Task: Create a sub task System Test and UAT for the task  Create a data backup and recovery plan for a company's IT infrastructure in the project AdvantEdge , assign it to team member softage.1@softage.net and update the status of the sub task to  At Risk , set the priority of the sub task to Medium
Action: Mouse moved to (150, 120)
Screenshot: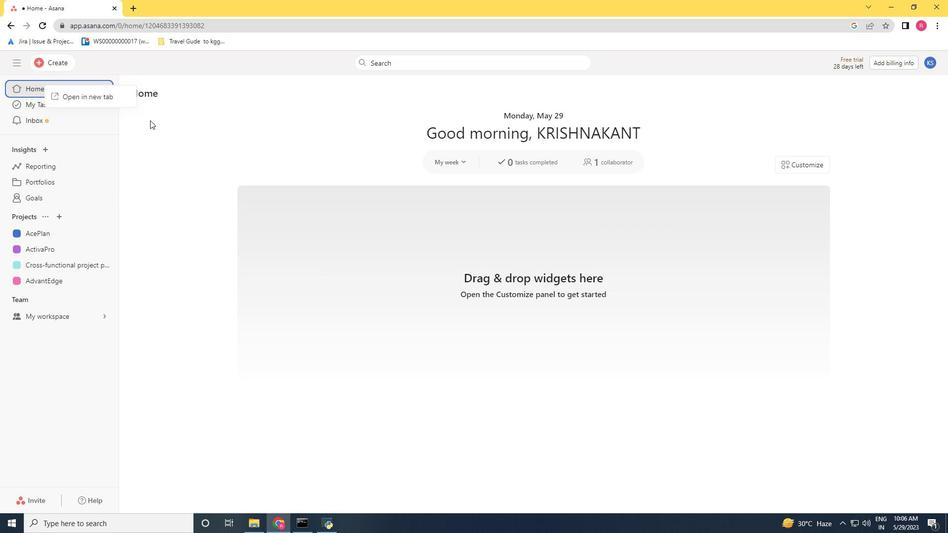 
Action: Mouse pressed left at (150, 120)
Screenshot: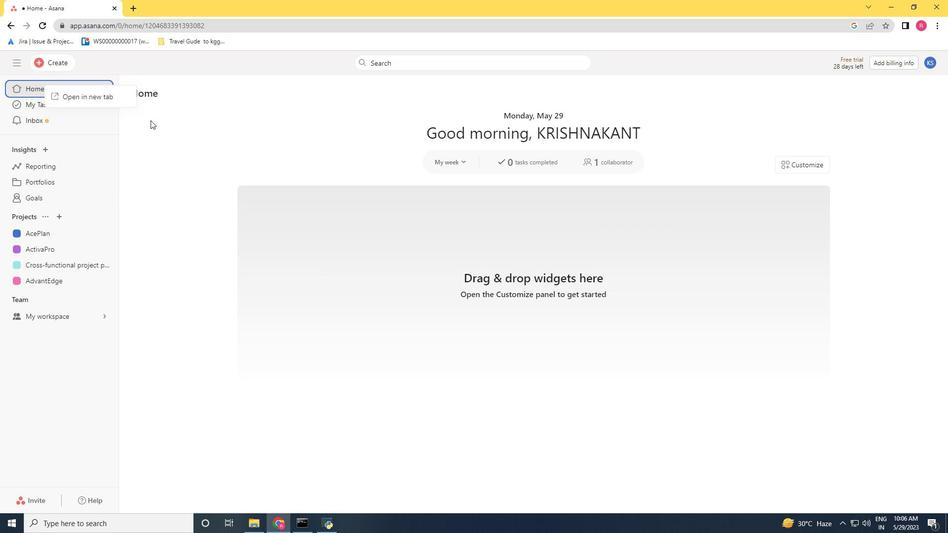 
Action: Mouse moved to (62, 283)
Screenshot: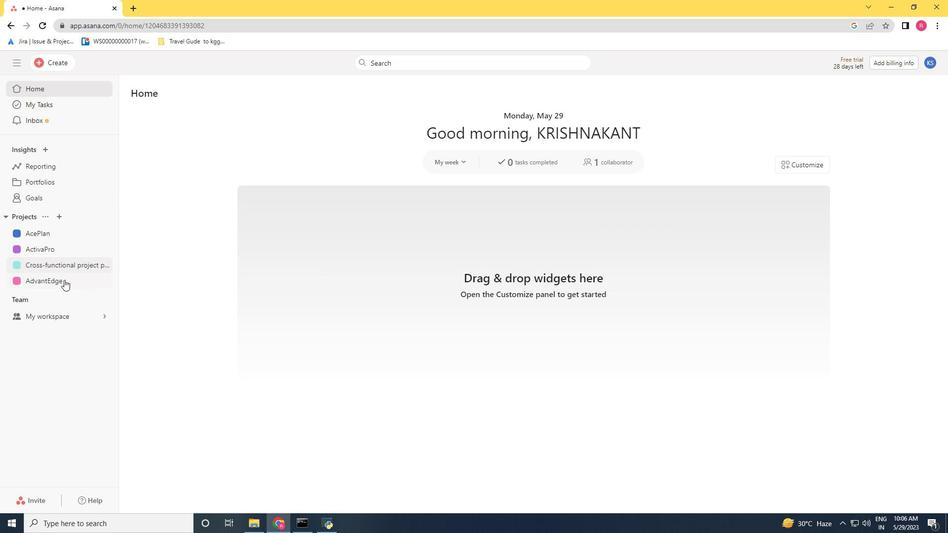 
Action: Mouse pressed left at (62, 283)
Screenshot: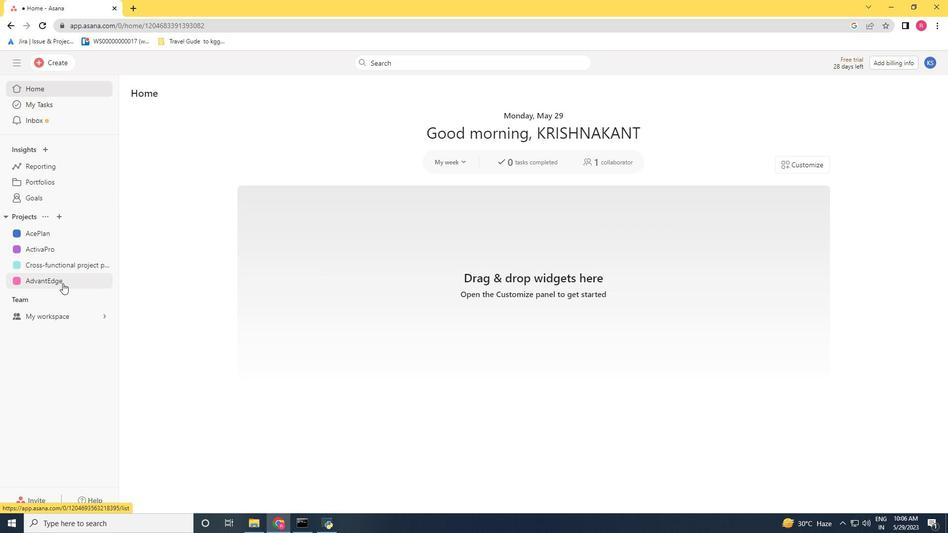 
Action: Mouse moved to (415, 234)
Screenshot: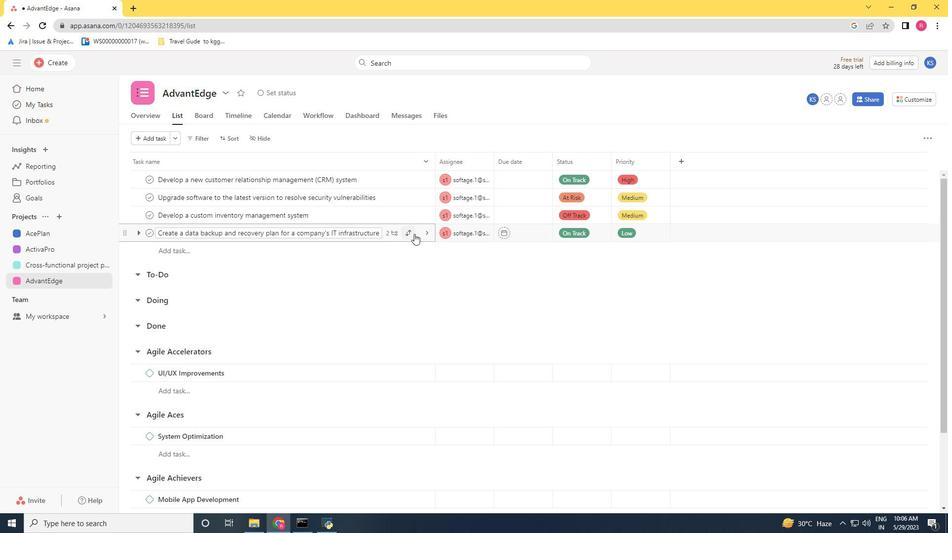 
Action: Mouse pressed left at (415, 234)
Screenshot: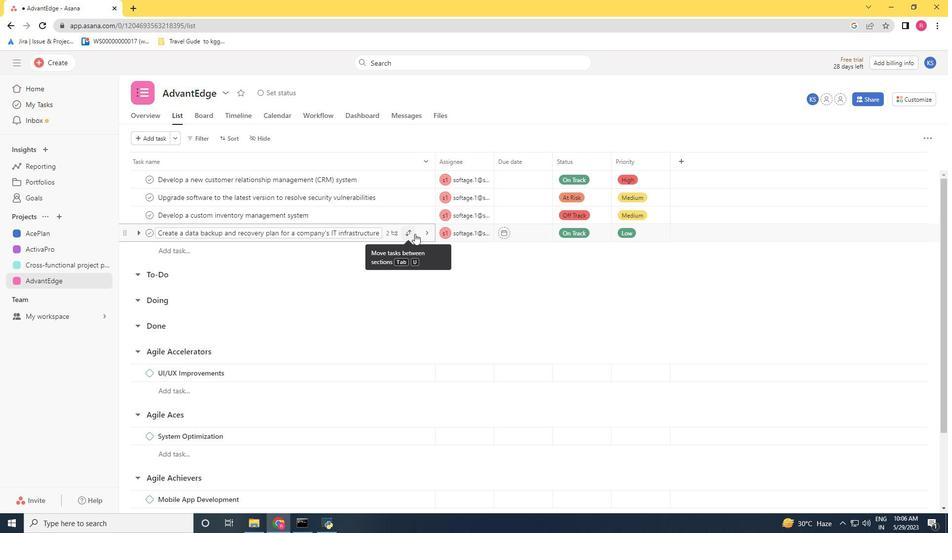 
Action: Mouse moved to (717, 338)
Screenshot: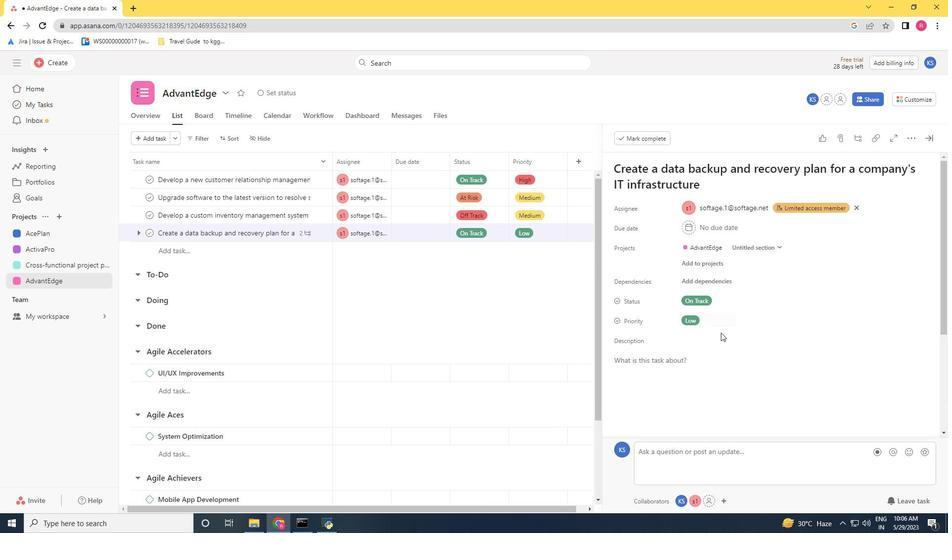
Action: Mouse scrolled (717, 338) with delta (0, 0)
Screenshot: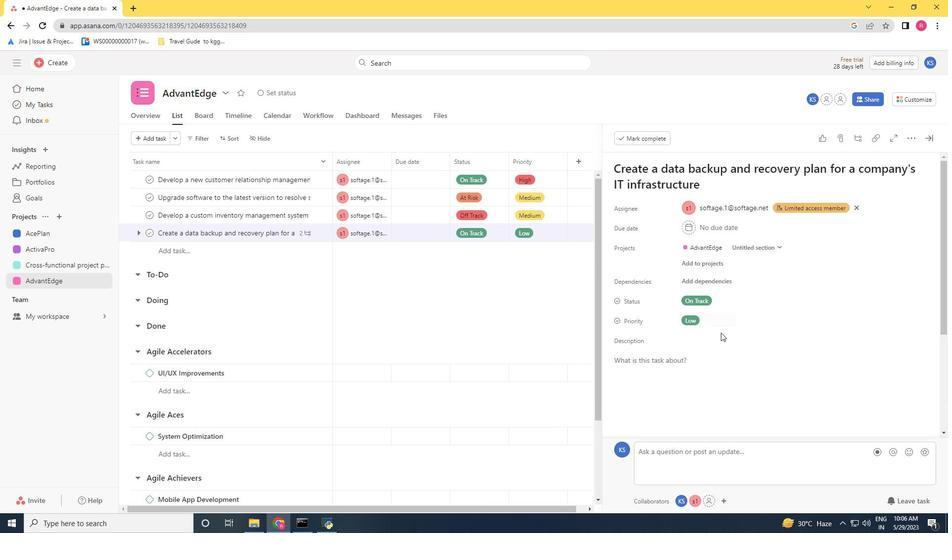 
Action: Mouse scrolled (717, 338) with delta (0, 0)
Screenshot: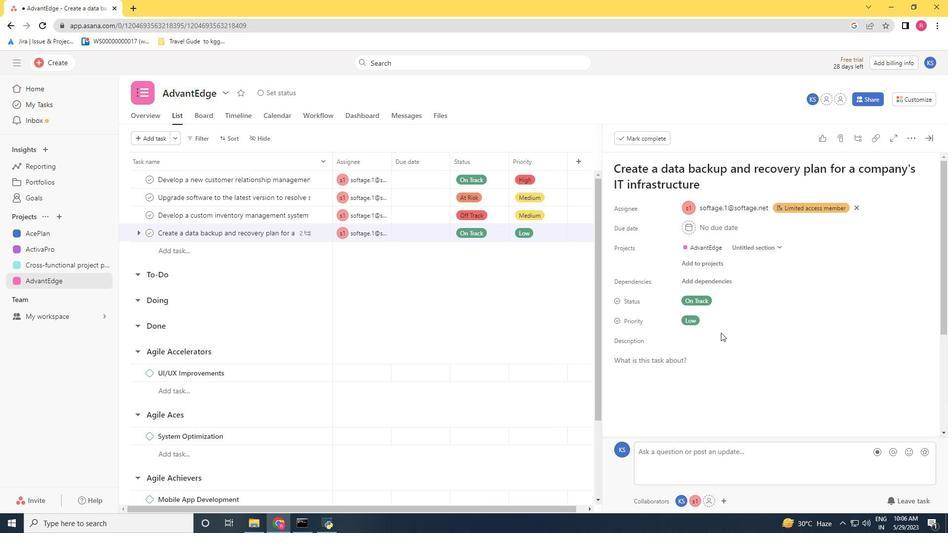 
Action: Mouse moved to (717, 339)
Screenshot: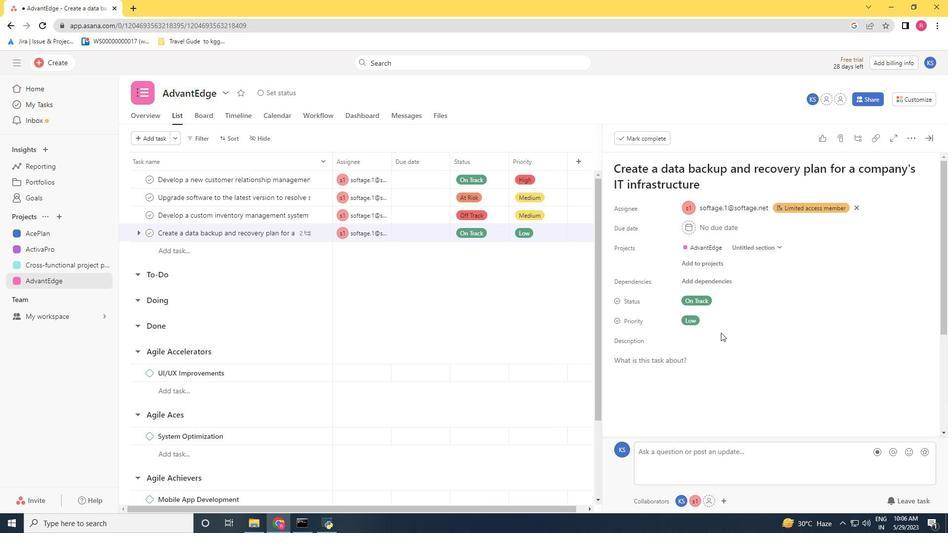 
Action: Mouse scrolled (717, 338) with delta (0, 0)
Screenshot: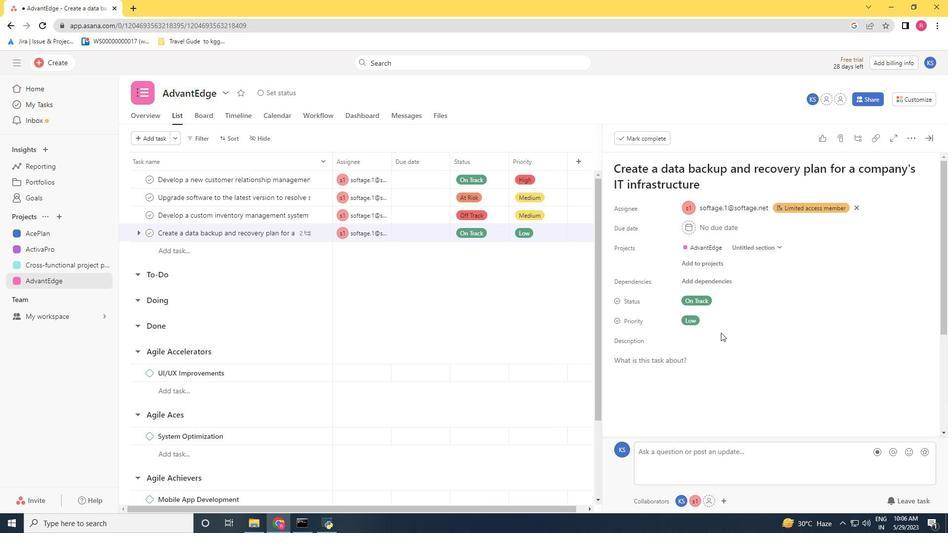 
Action: Mouse scrolled (717, 338) with delta (0, 0)
Screenshot: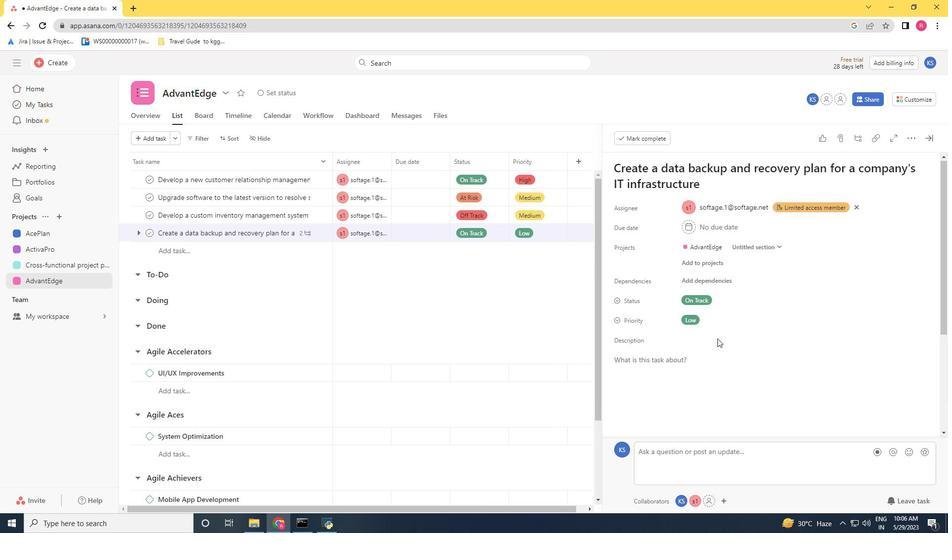 
Action: Mouse moved to (652, 358)
Screenshot: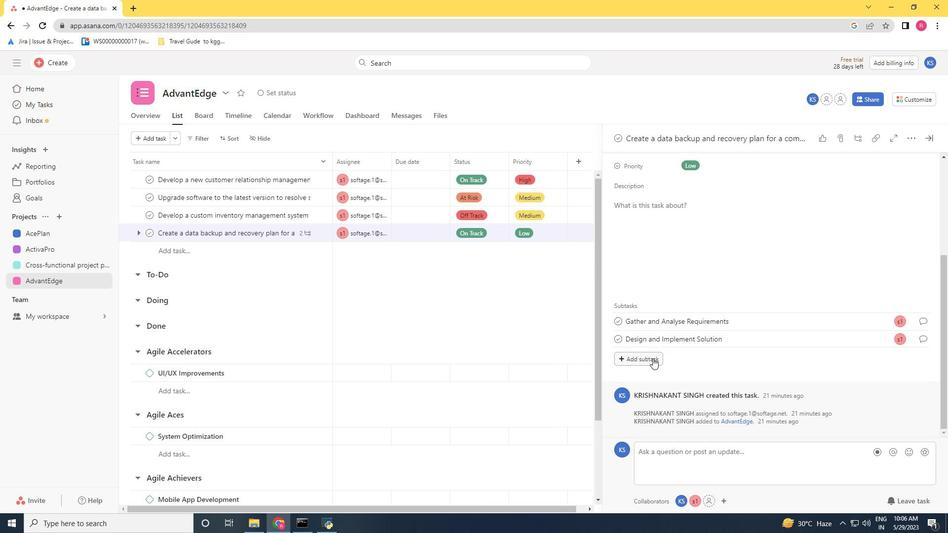 
Action: Mouse pressed left at (652, 358)
Screenshot: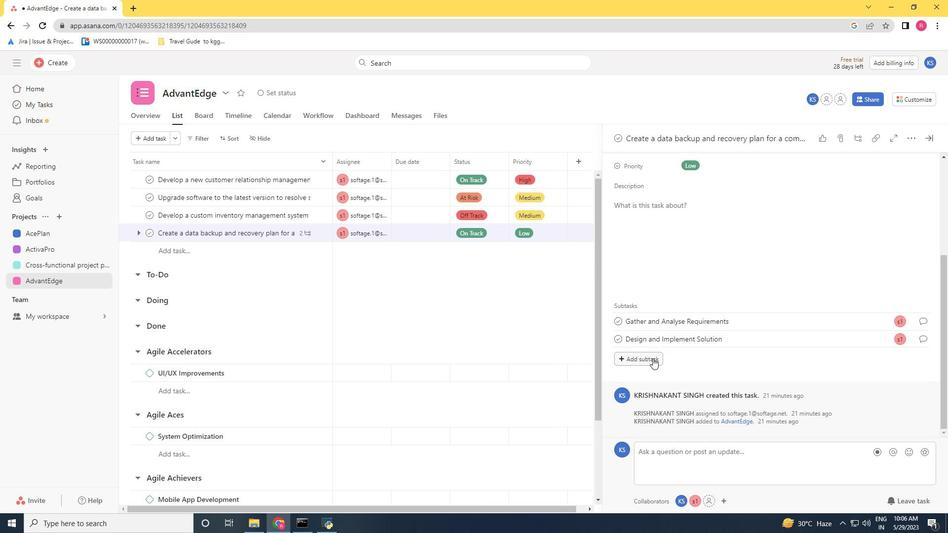 
Action: Key pressed <Key.shift>System<Key.space><Key.shift>tesr<Key.backspace>t<Key.backspace><Key.backspace><Key.backspace><Key.backspace><Key.shift>test<Key.backspace><Key.backspace><Key.backspace><Key.backspace><Key.shift>Test<Key.space>and<Key.space><Key.shift>UAT<Key.space>
Screenshot: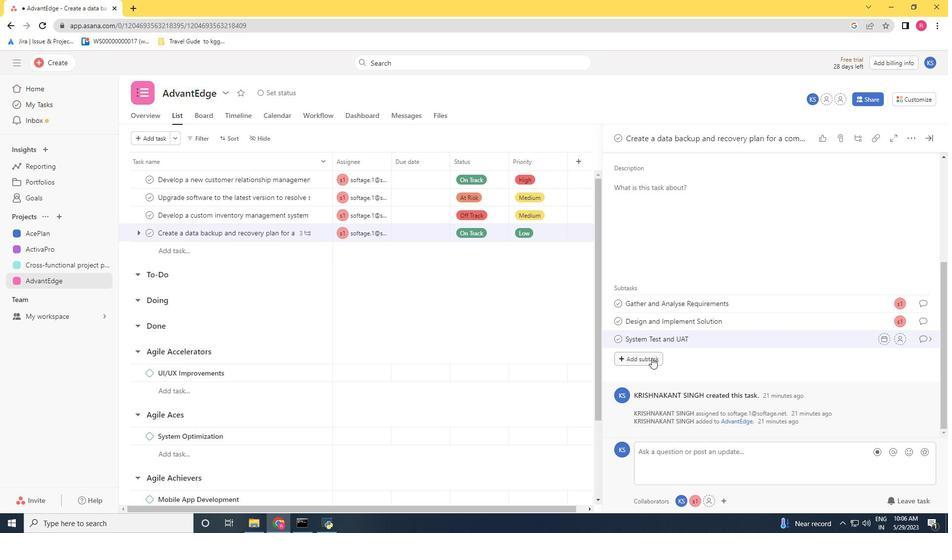 
Action: Mouse moved to (903, 342)
Screenshot: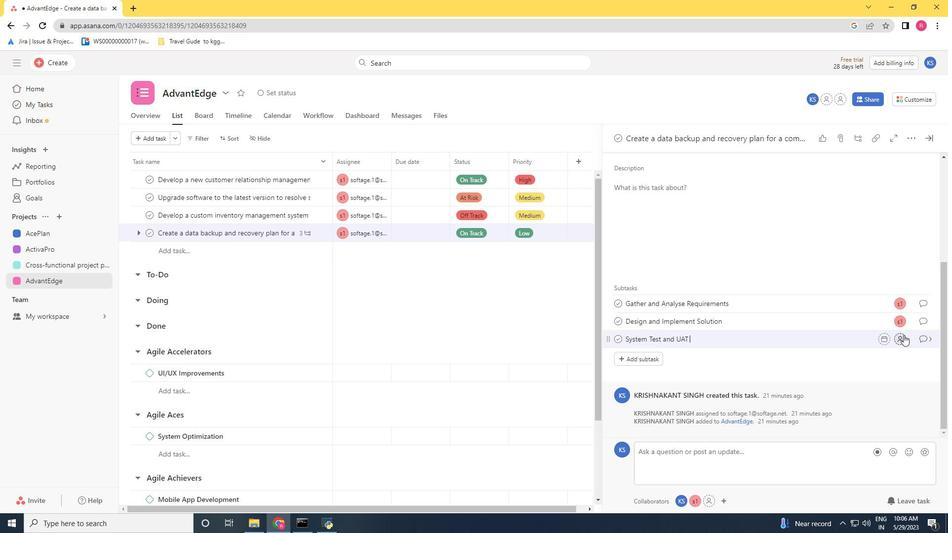 
Action: Mouse pressed left at (903, 342)
Screenshot: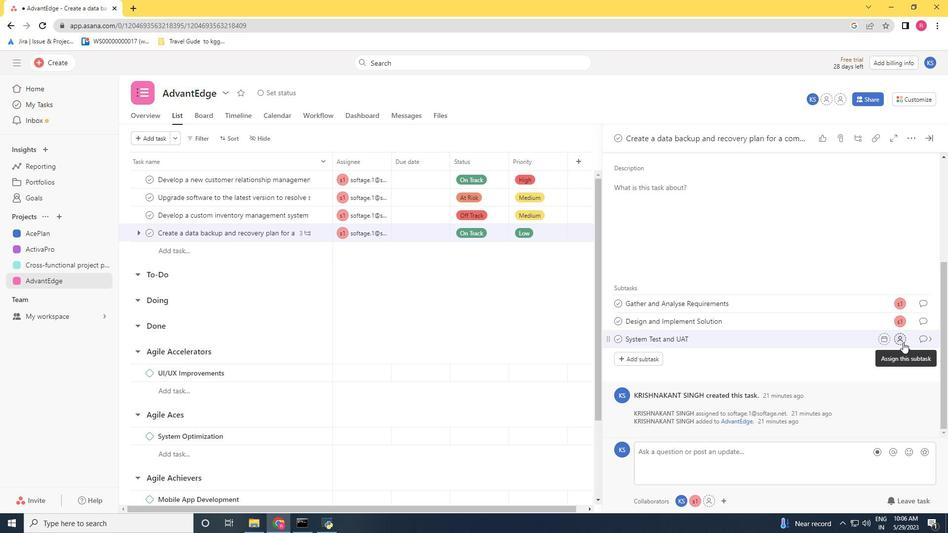 
Action: Mouse moved to (880, 331)
Screenshot: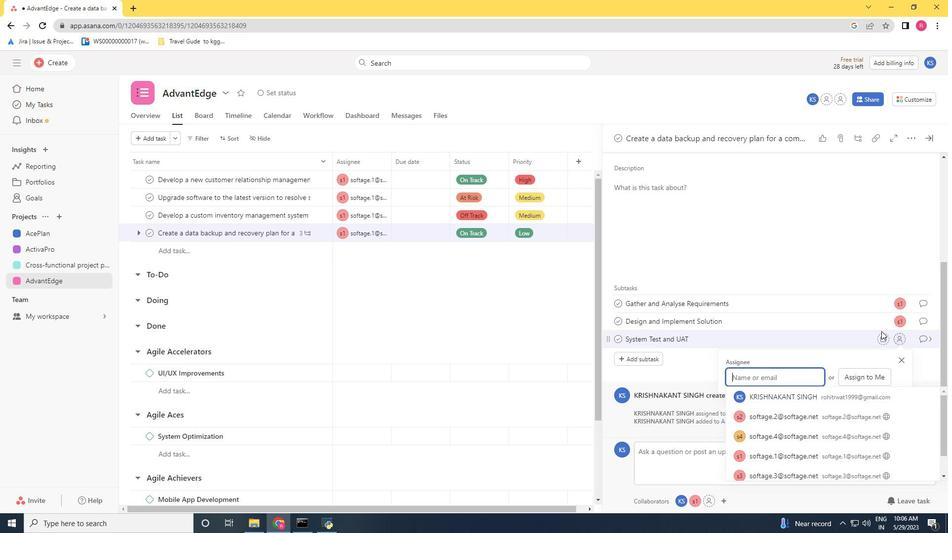 
Action: Key pressed softage.1<Key.shift>@sftage.net
Screenshot: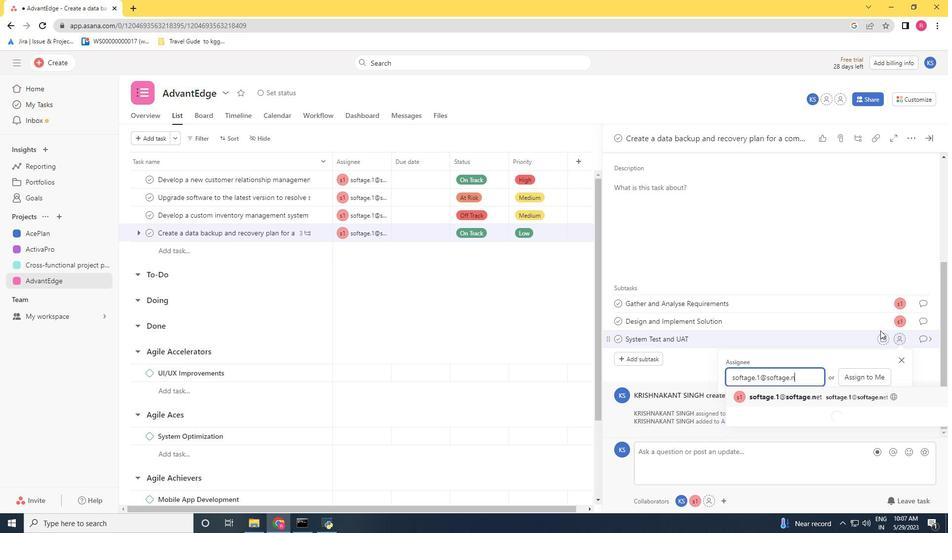 
Action: Mouse moved to (812, 402)
Screenshot: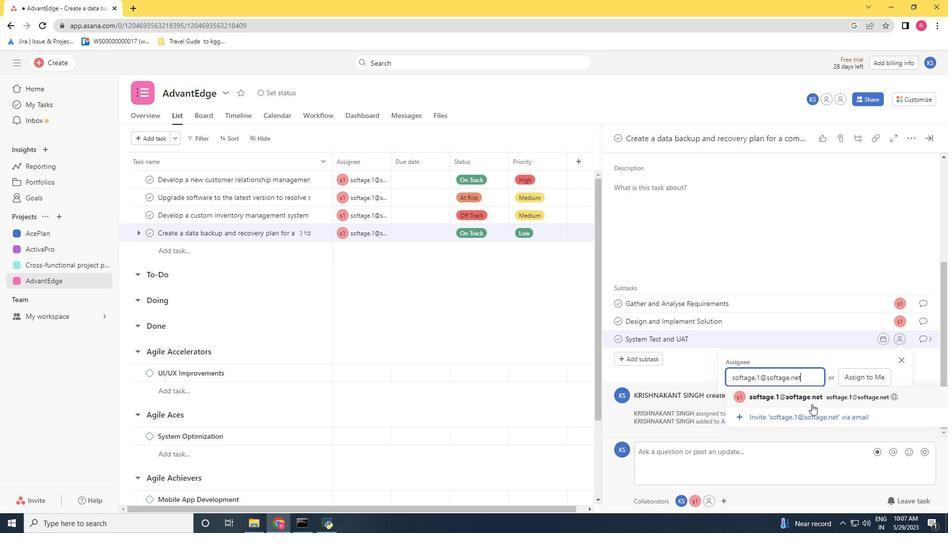 
Action: Mouse pressed left at (812, 402)
Screenshot: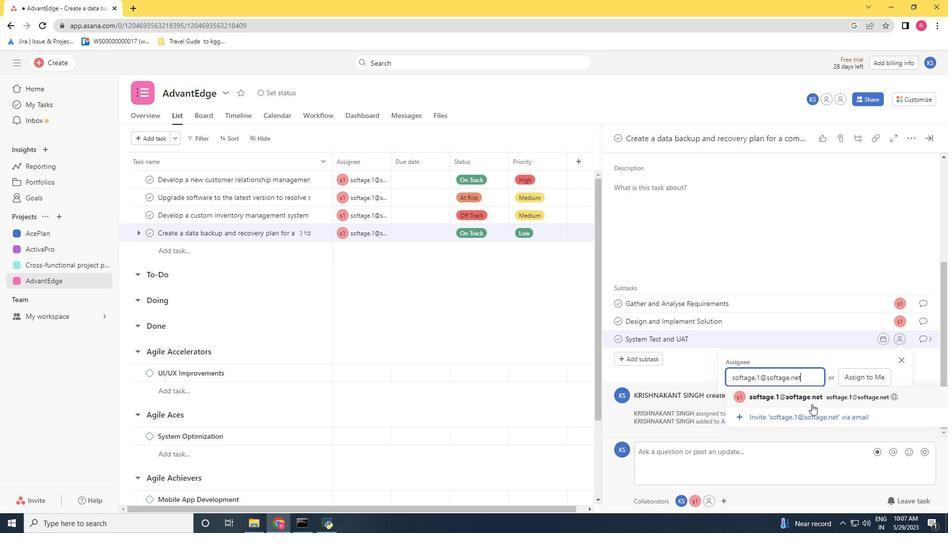 
Action: Mouse moved to (925, 337)
Screenshot: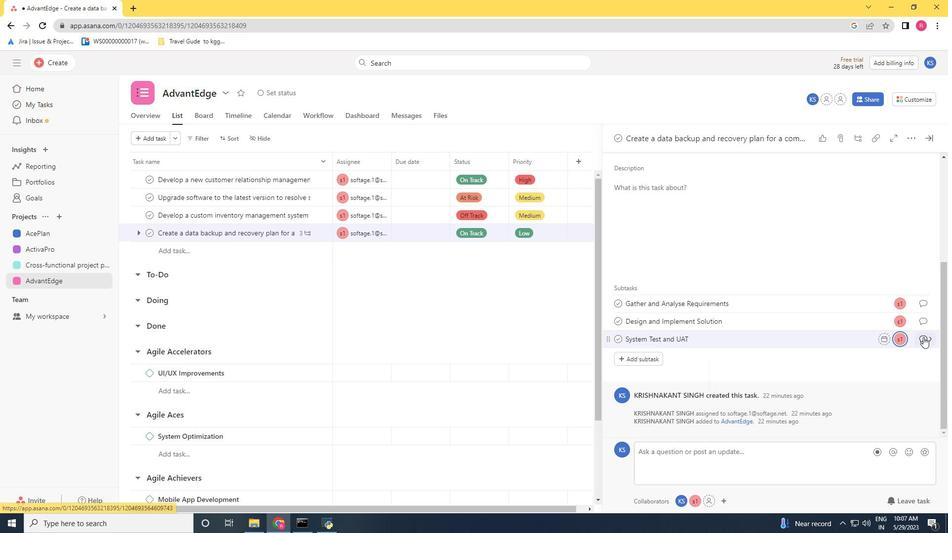 
Action: Mouse pressed left at (925, 337)
Screenshot: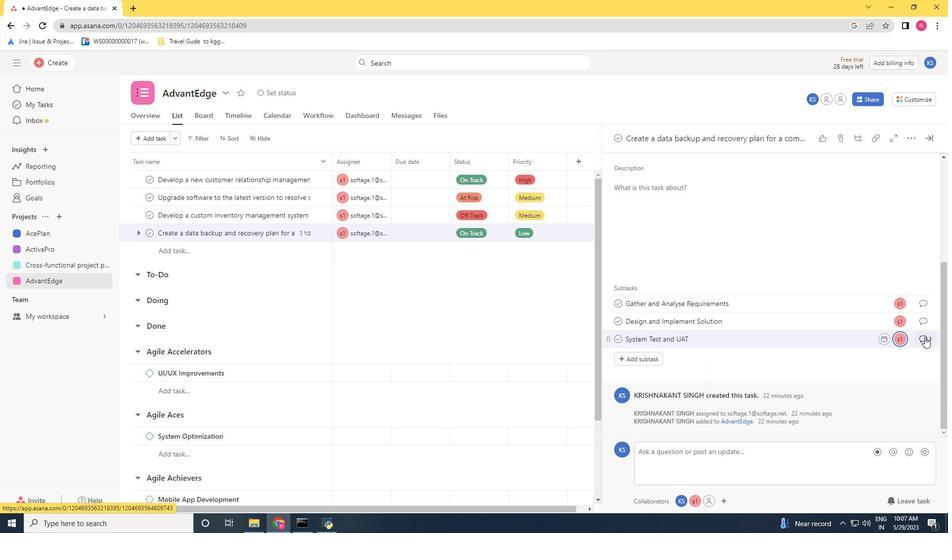 
Action: Mouse moved to (659, 276)
Screenshot: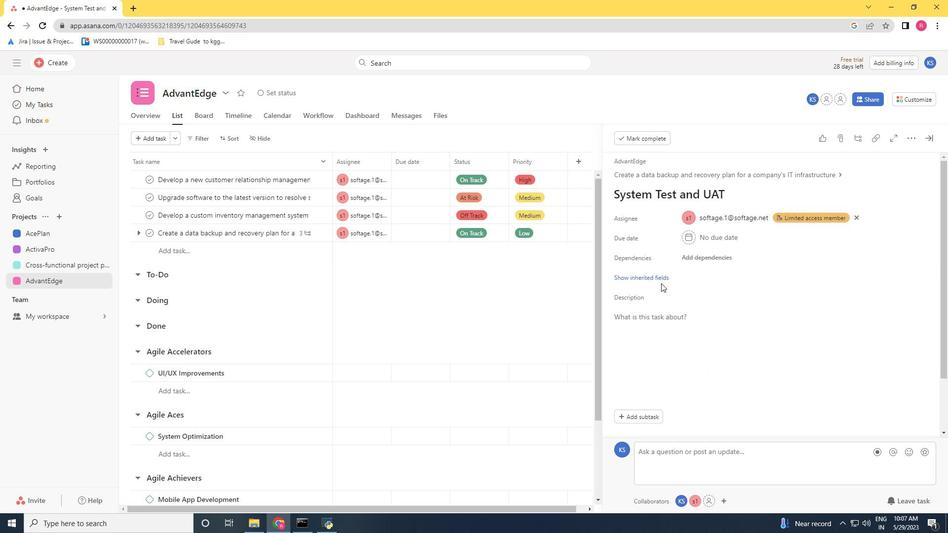 
Action: Mouse pressed left at (659, 276)
Screenshot: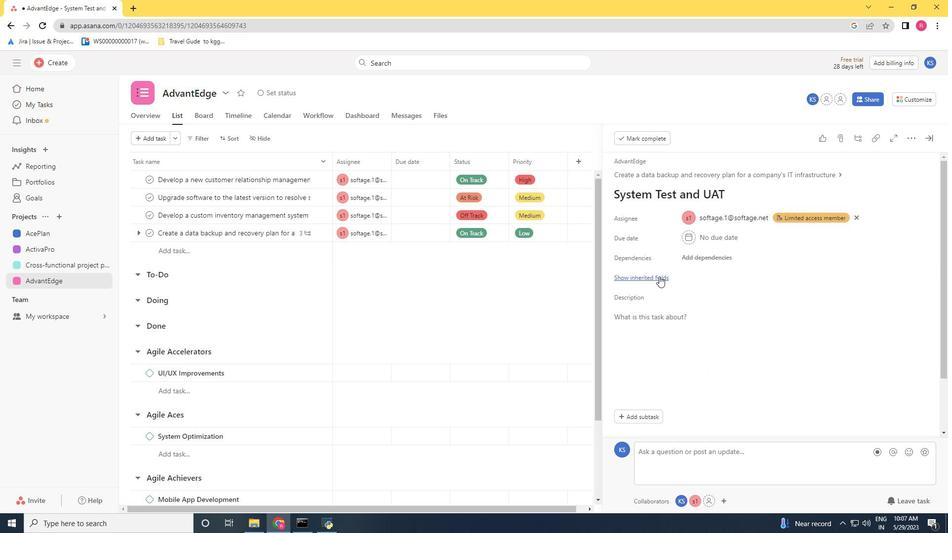 
Action: Mouse moved to (683, 296)
Screenshot: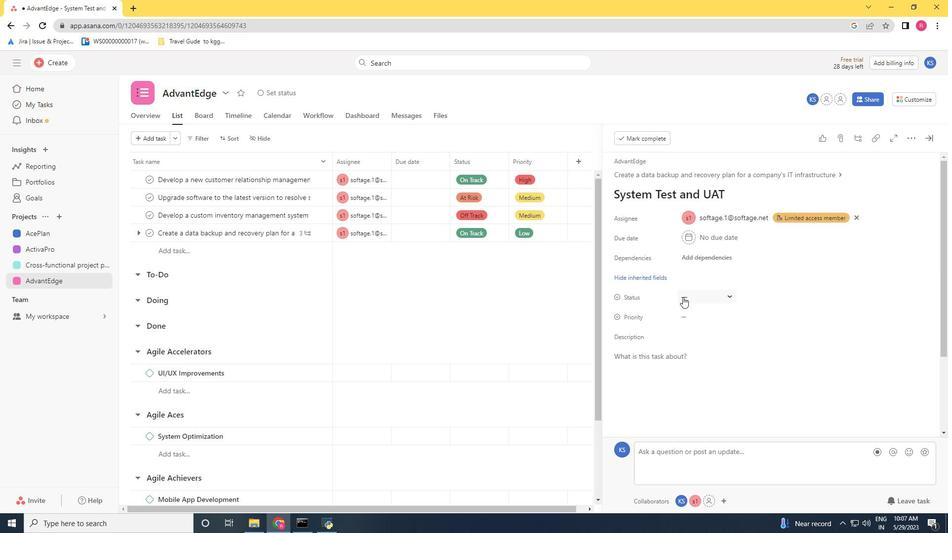 
Action: Mouse pressed left at (683, 296)
Screenshot: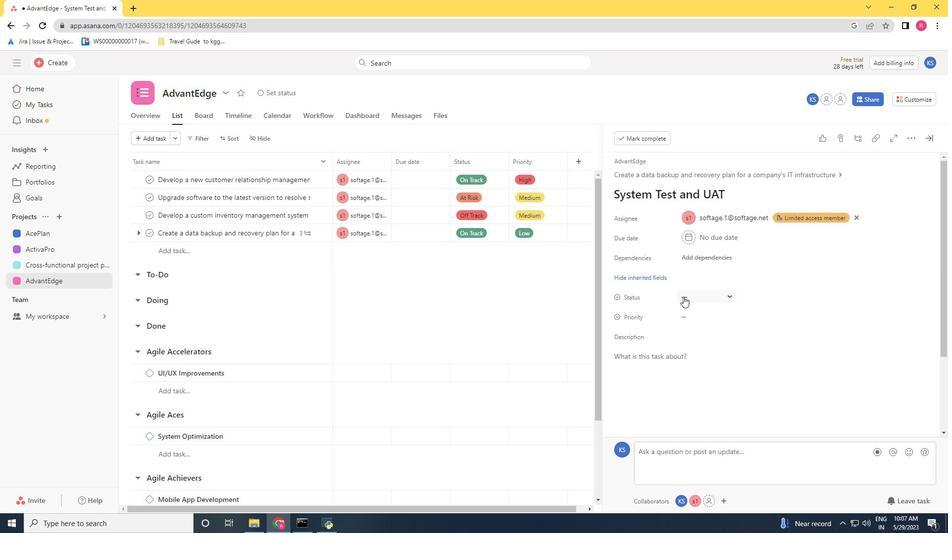 
Action: Mouse moved to (714, 365)
Screenshot: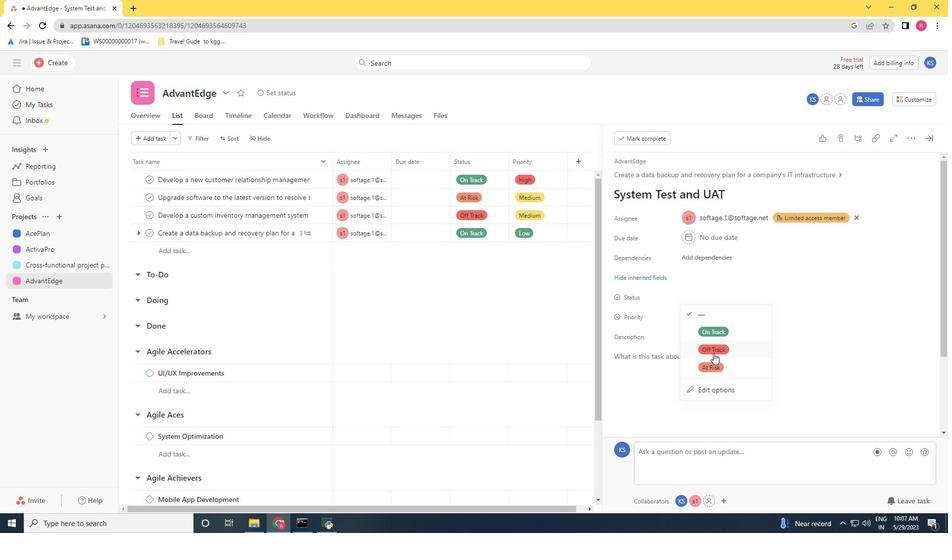 
Action: Mouse pressed left at (714, 365)
Screenshot: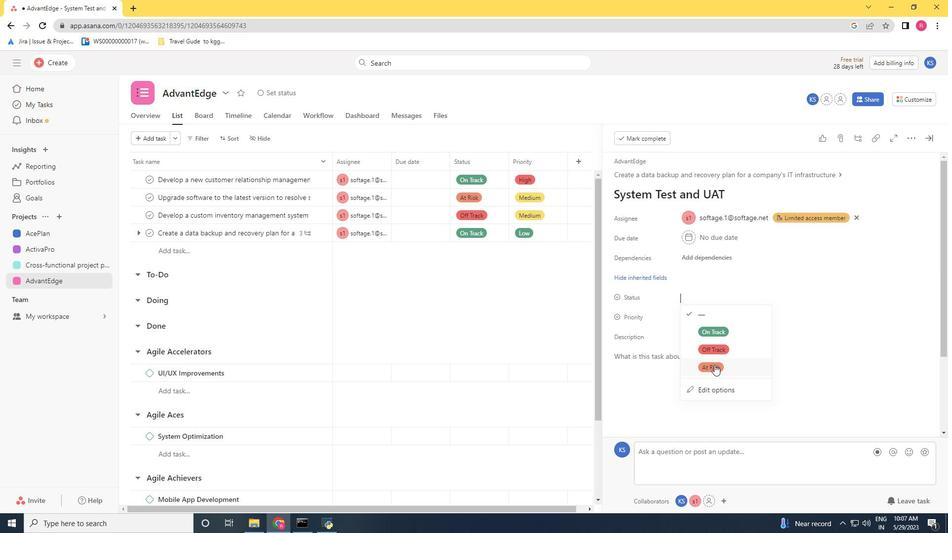 
Action: Mouse moved to (693, 319)
Screenshot: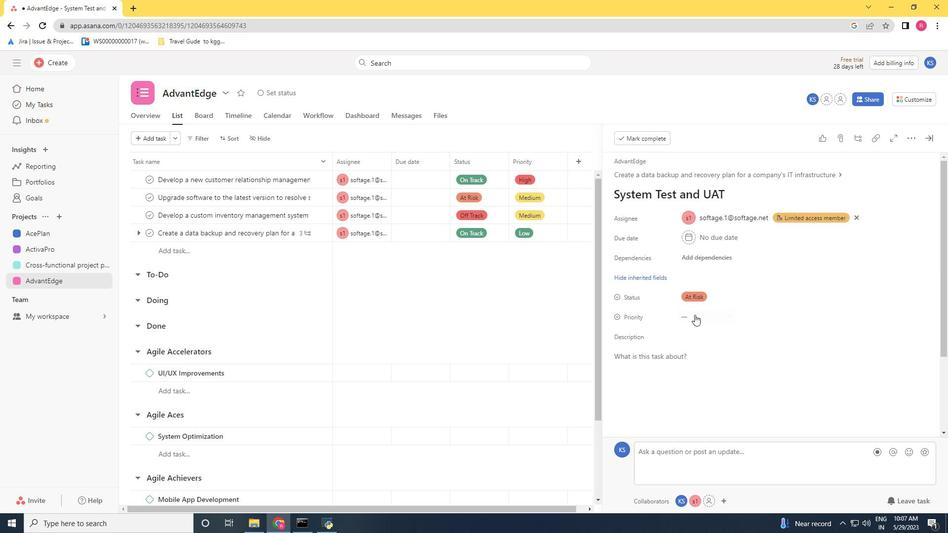 
Action: Mouse pressed left at (693, 319)
Screenshot: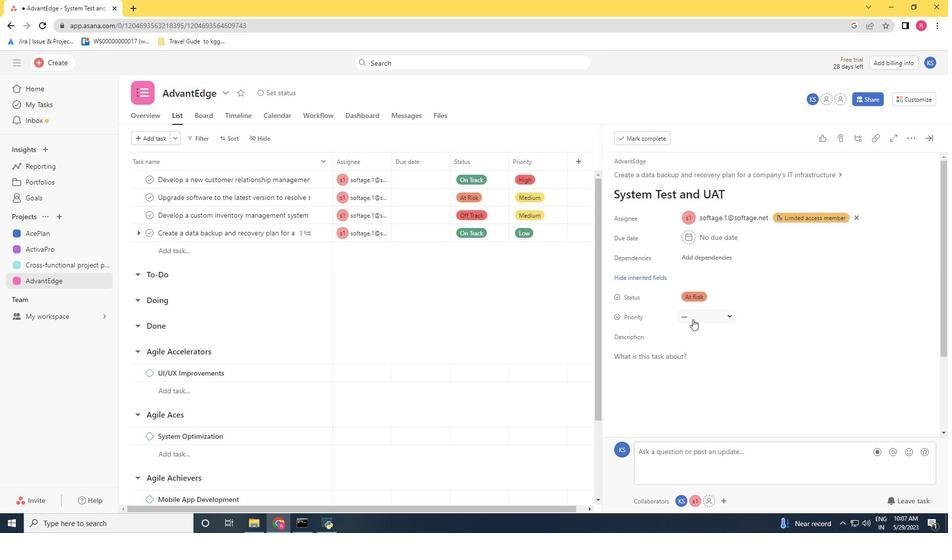 
Action: Mouse moved to (723, 365)
Screenshot: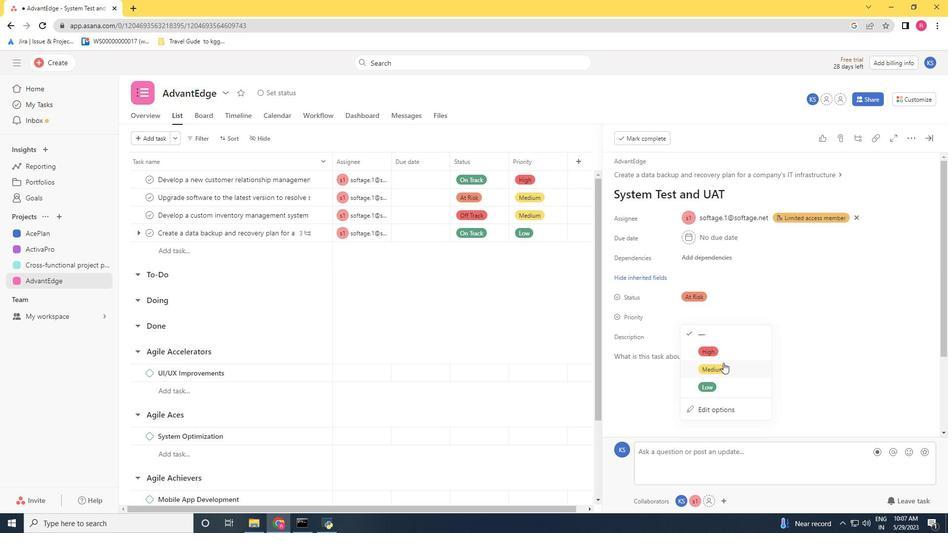 
Action: Mouse pressed left at (723, 365)
Screenshot: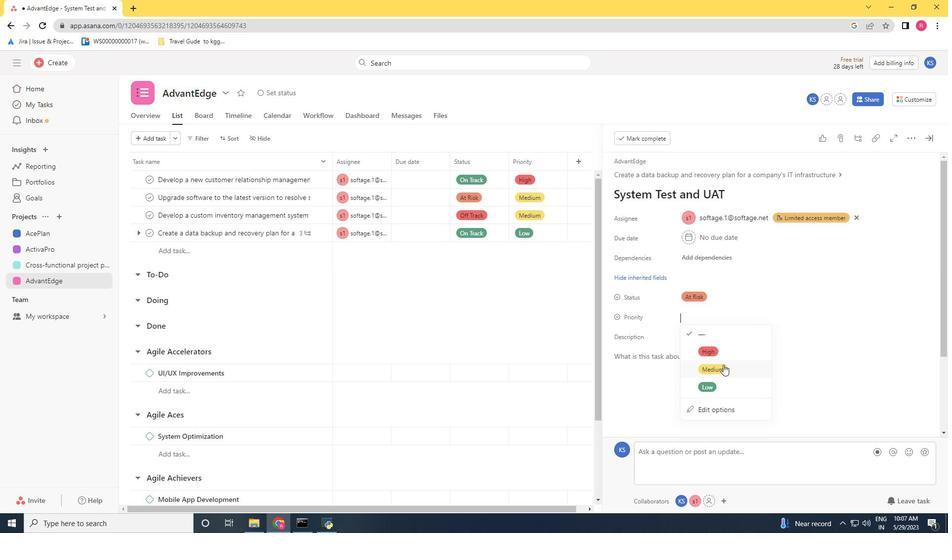 
